 Task: Create a due date automation trigger when advanced on, 2 hours before a card is due add fields with custom field "Resume" set to a date between 1 and 7 days from now.
Action: Mouse moved to (987, 87)
Screenshot: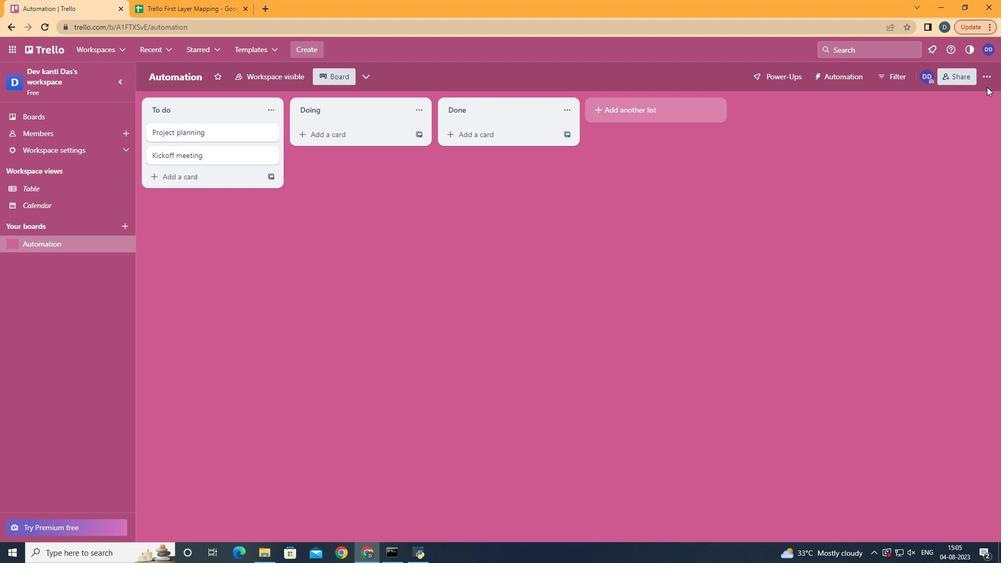 
Action: Mouse pressed left at (987, 87)
Screenshot: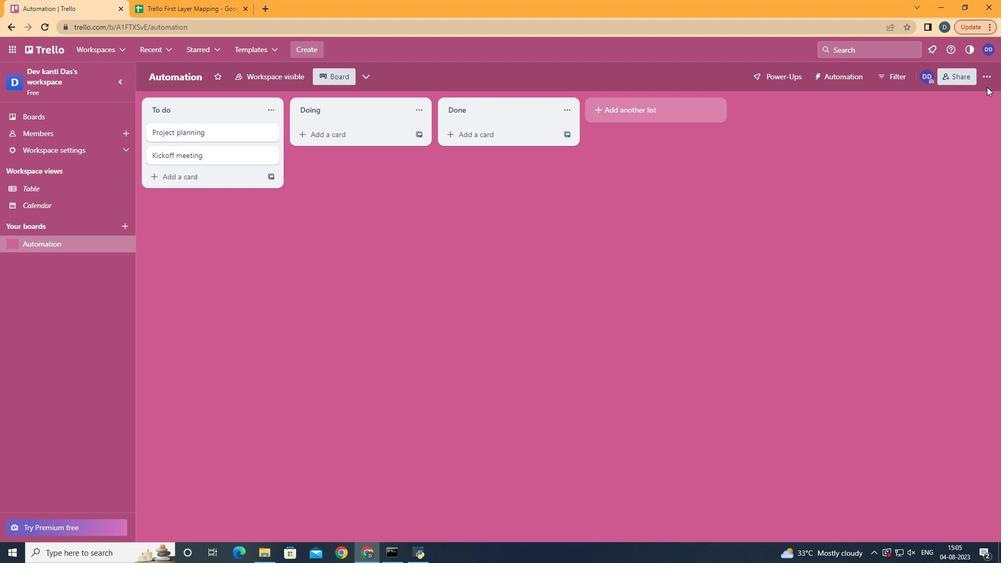 
Action: Mouse moved to (989, 81)
Screenshot: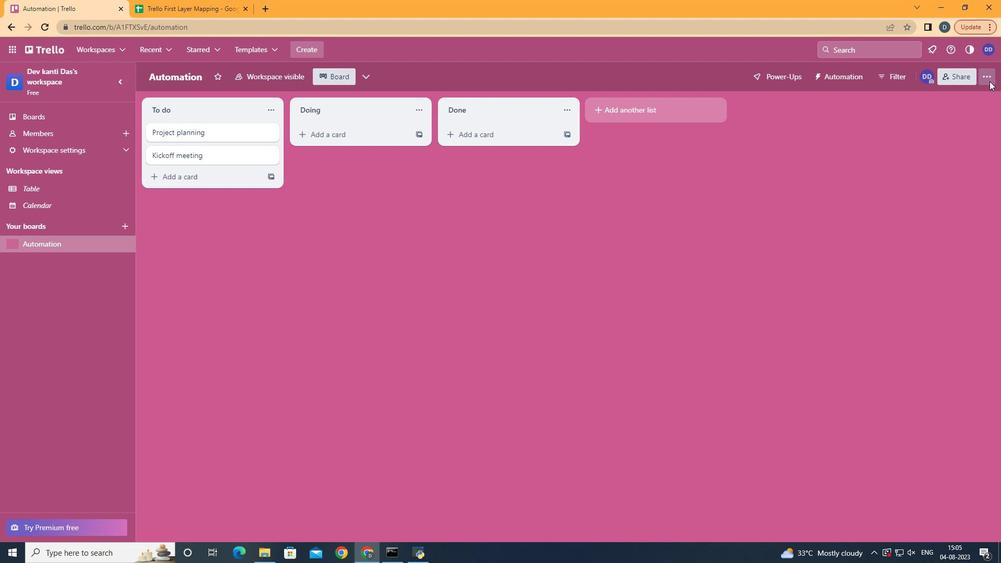 
Action: Mouse pressed left at (989, 81)
Screenshot: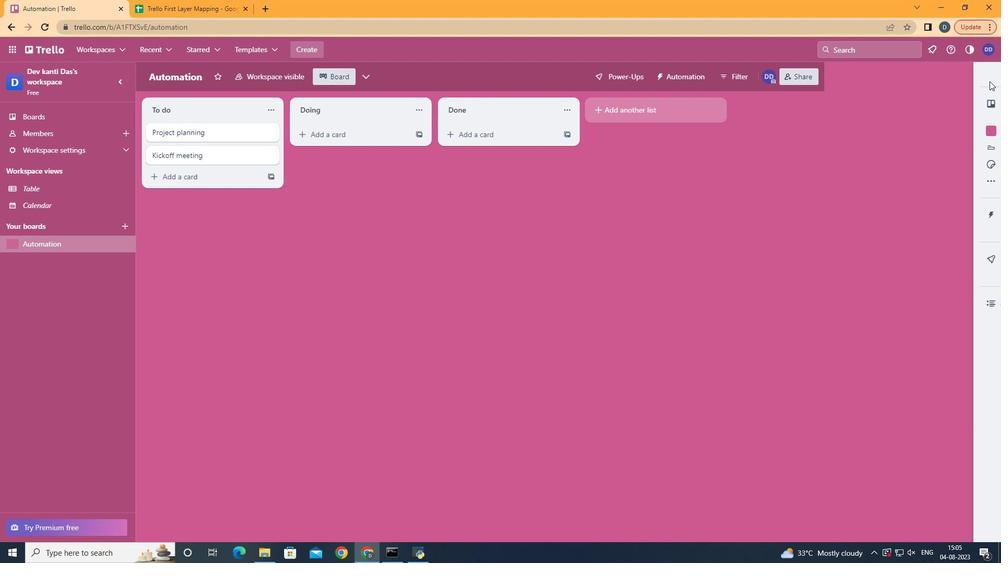 
Action: Mouse moved to (914, 213)
Screenshot: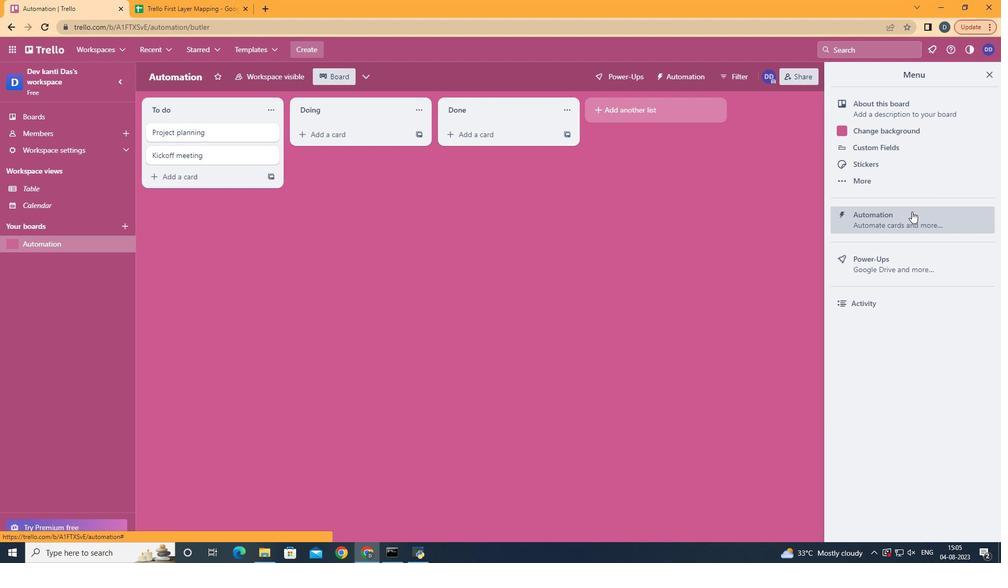 
Action: Mouse pressed left at (914, 213)
Screenshot: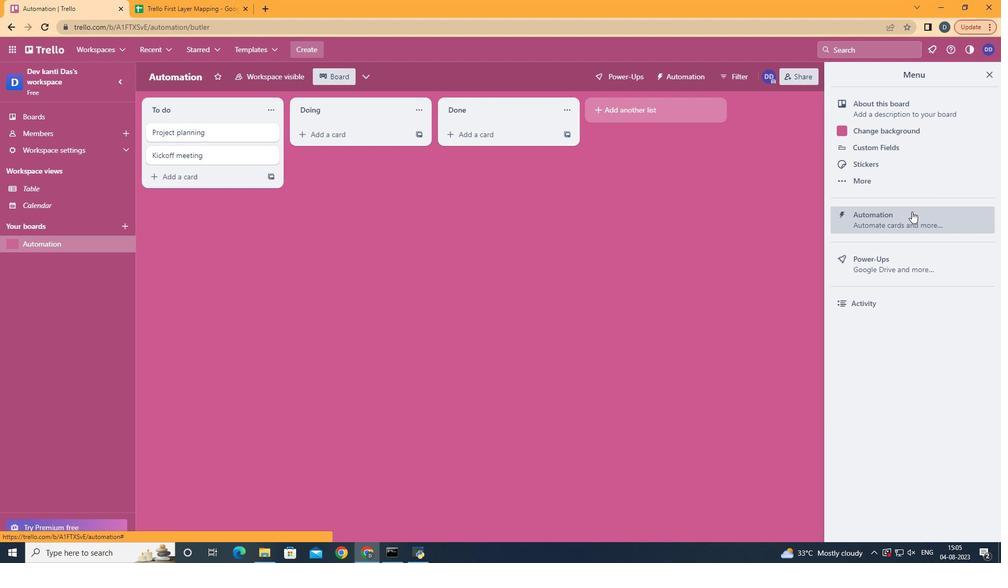
Action: Mouse moved to (217, 210)
Screenshot: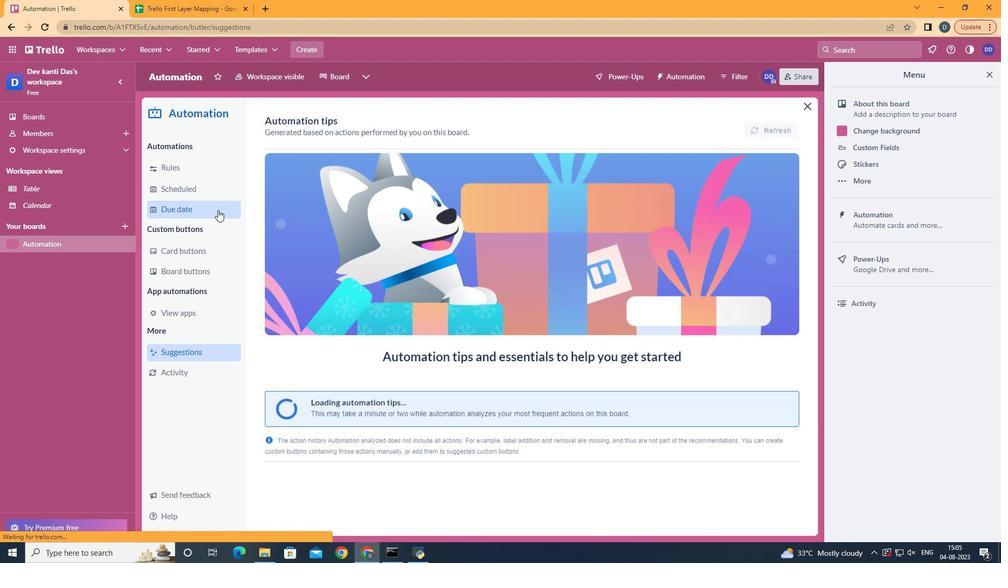 
Action: Mouse pressed left at (217, 210)
Screenshot: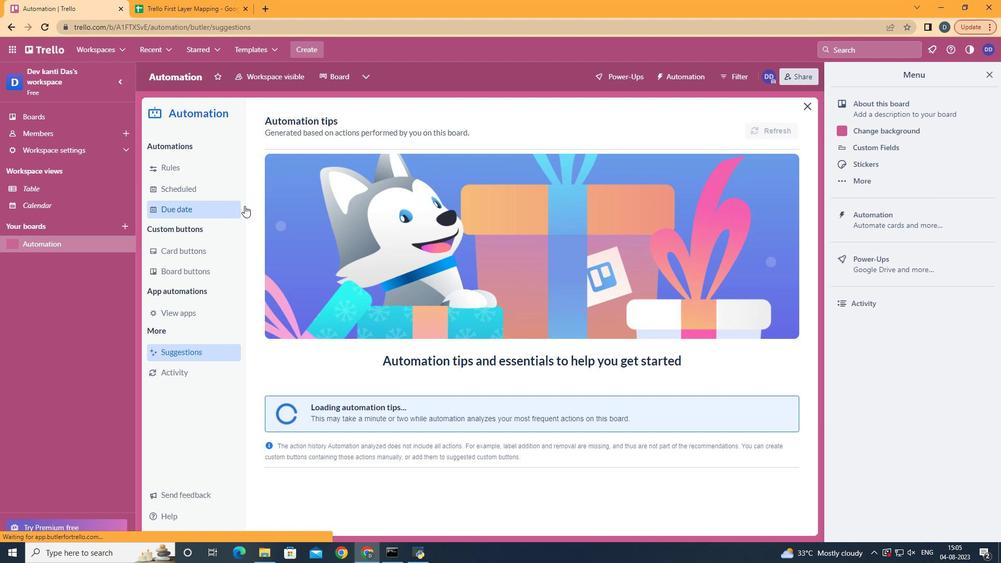 
Action: Mouse moved to (734, 127)
Screenshot: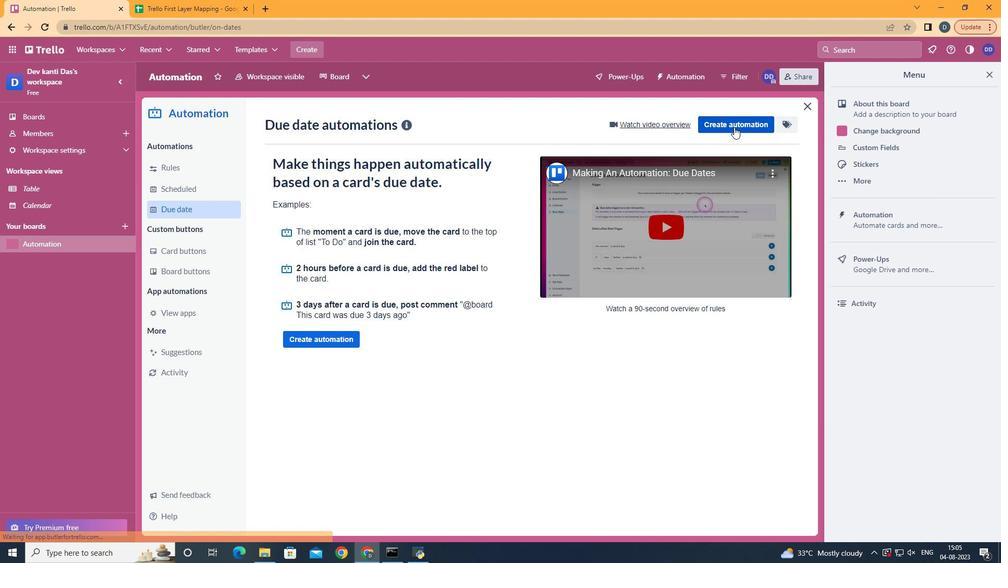 
Action: Mouse pressed left at (734, 127)
Screenshot: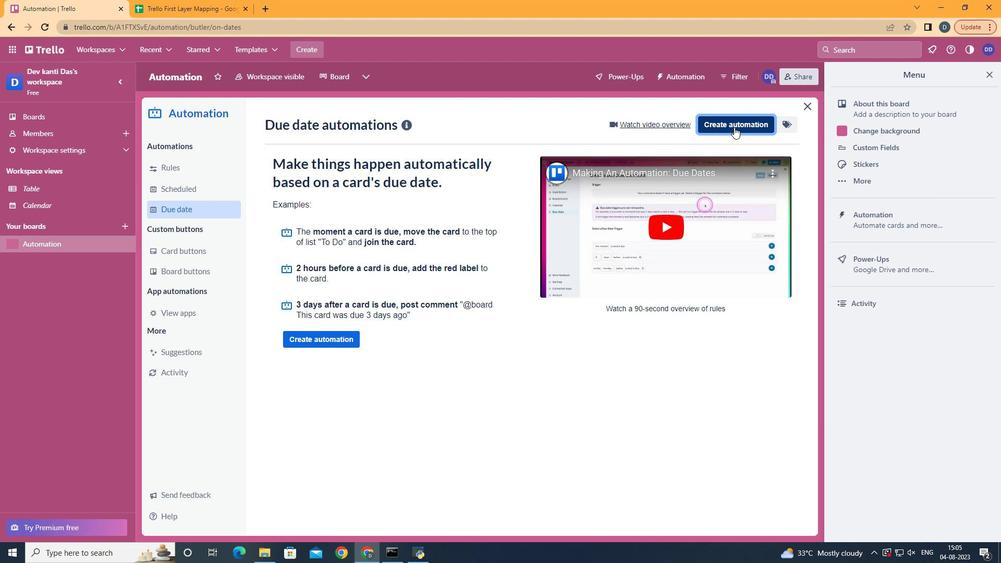 
Action: Mouse moved to (514, 217)
Screenshot: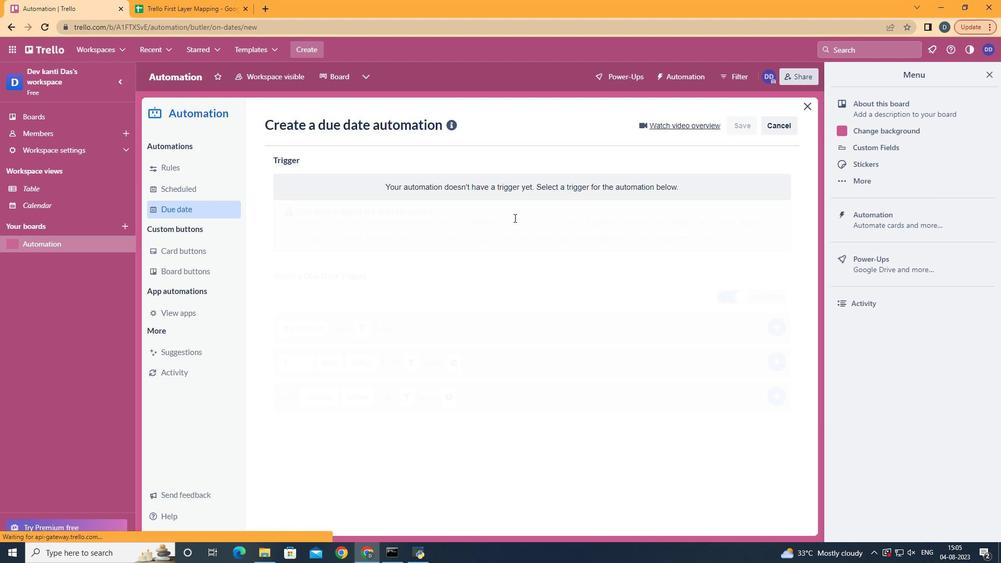 
Action: Mouse pressed left at (514, 217)
Screenshot: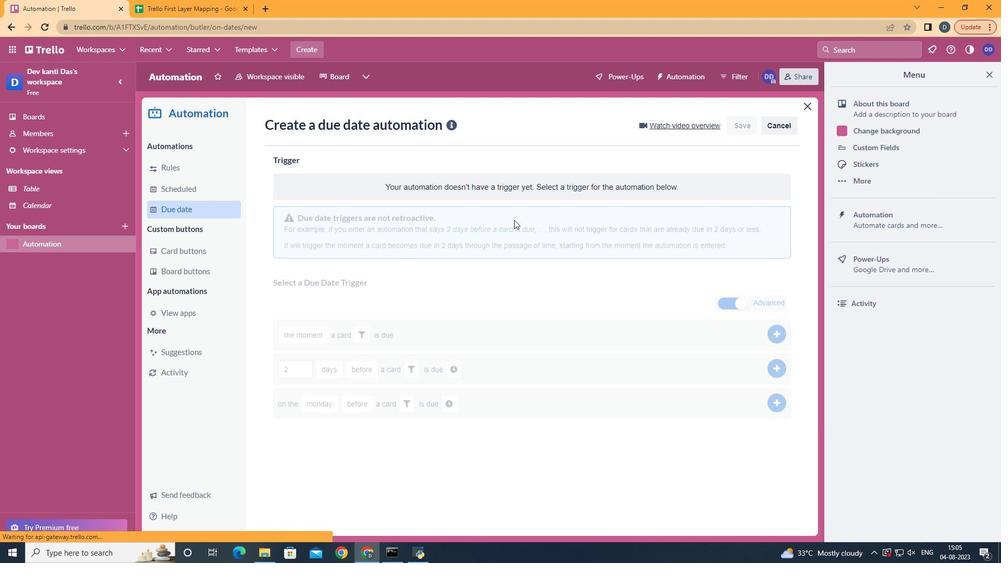 
Action: Mouse moved to (337, 442)
Screenshot: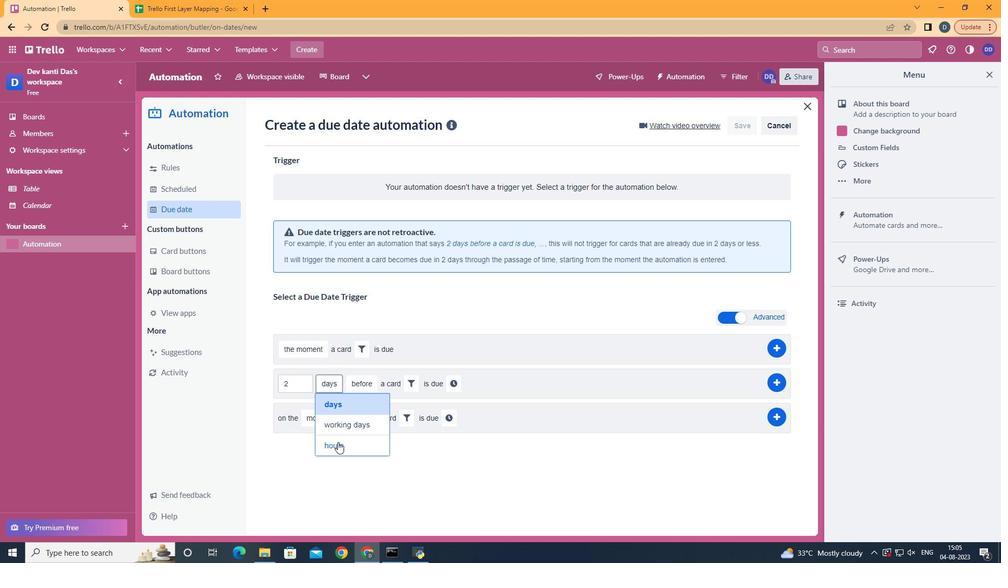 
Action: Mouse pressed left at (337, 442)
Screenshot: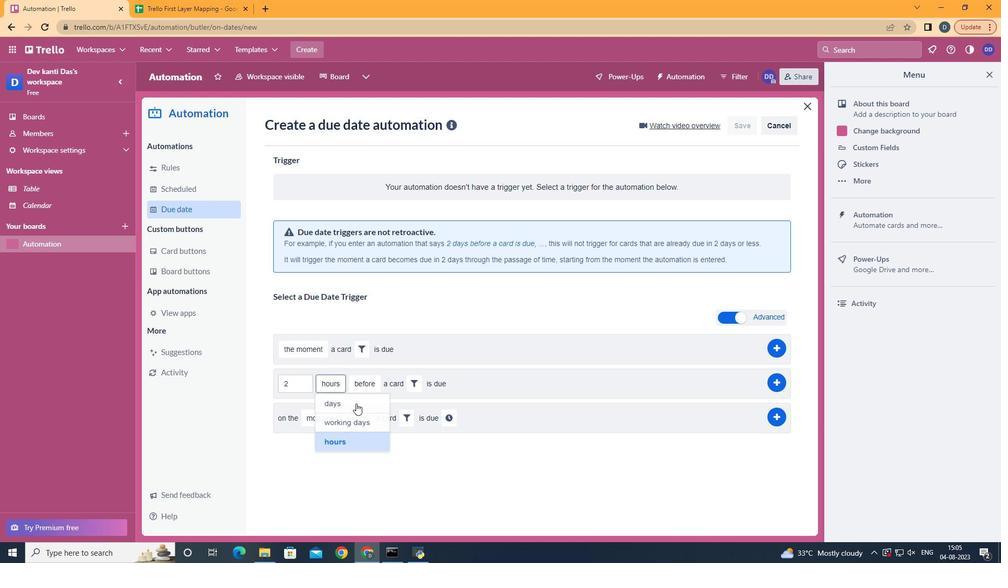 
Action: Mouse moved to (365, 399)
Screenshot: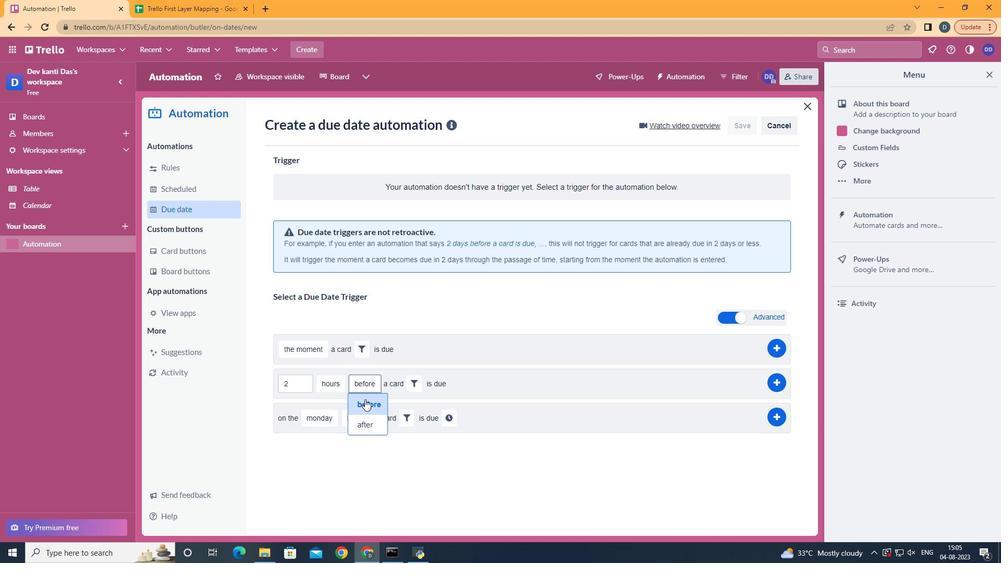 
Action: Mouse pressed left at (365, 399)
Screenshot: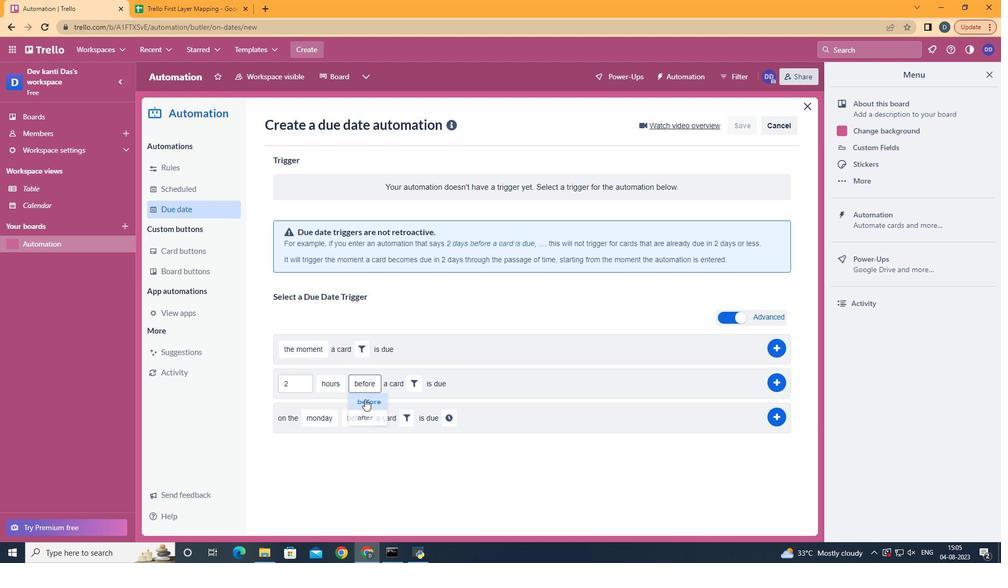 
Action: Mouse moved to (411, 382)
Screenshot: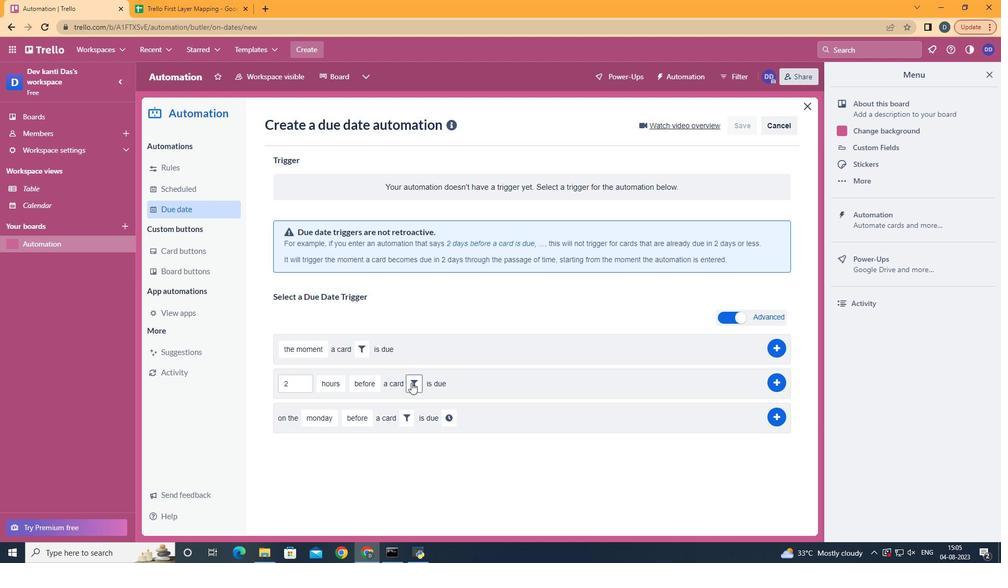 
Action: Mouse pressed left at (411, 382)
Screenshot: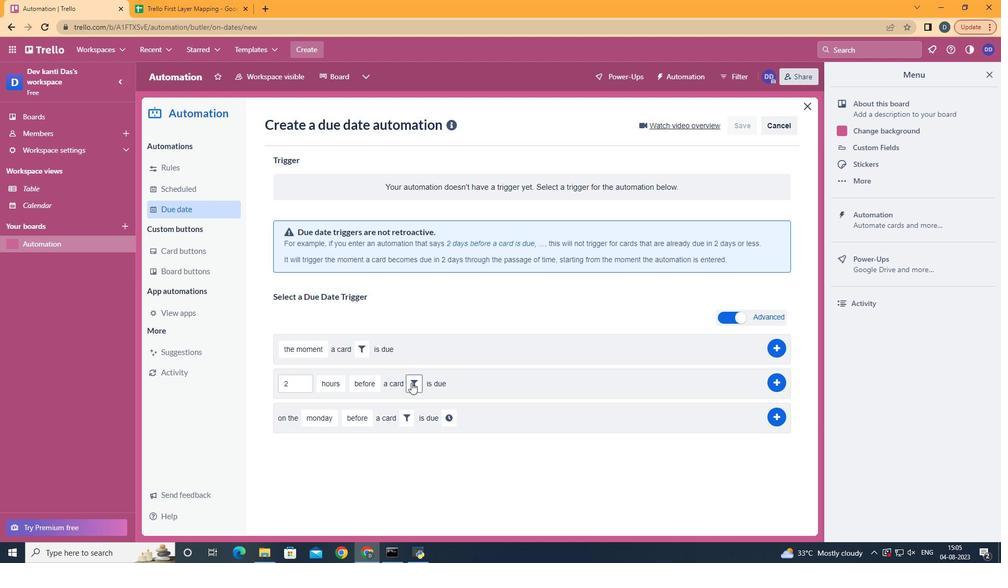 
Action: Mouse moved to (572, 421)
Screenshot: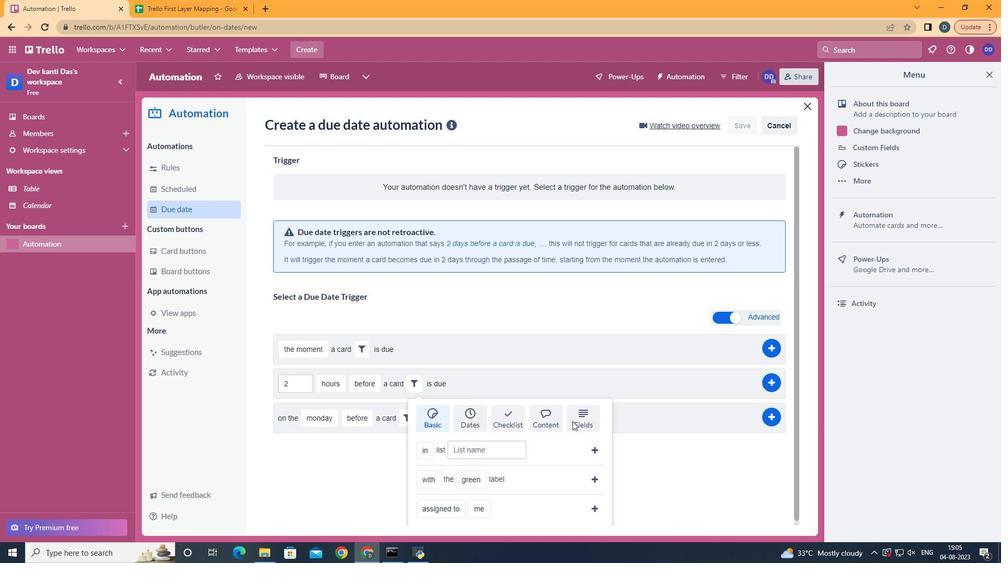 
Action: Mouse pressed left at (572, 421)
Screenshot: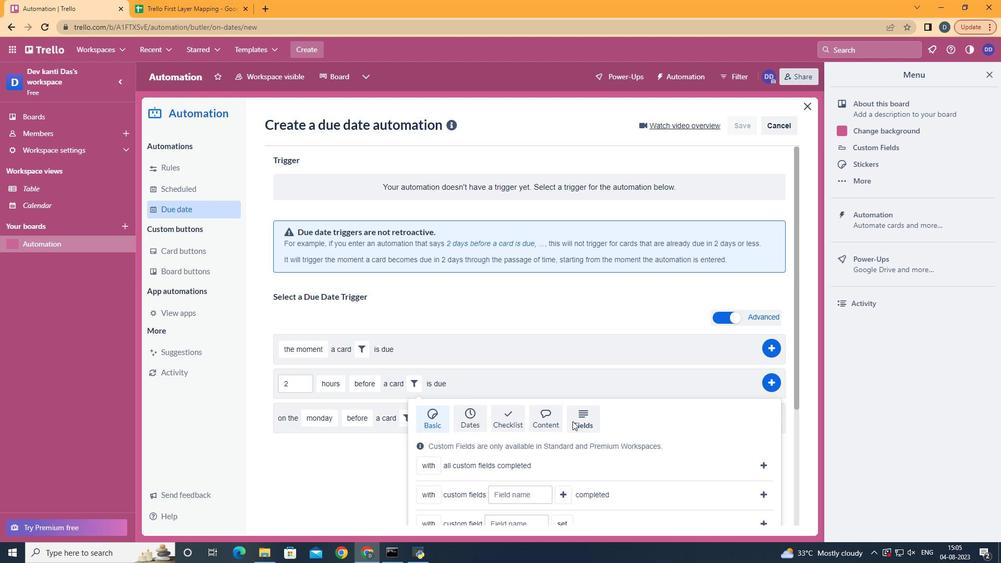 
Action: Mouse scrolled (572, 420) with delta (0, 0)
Screenshot: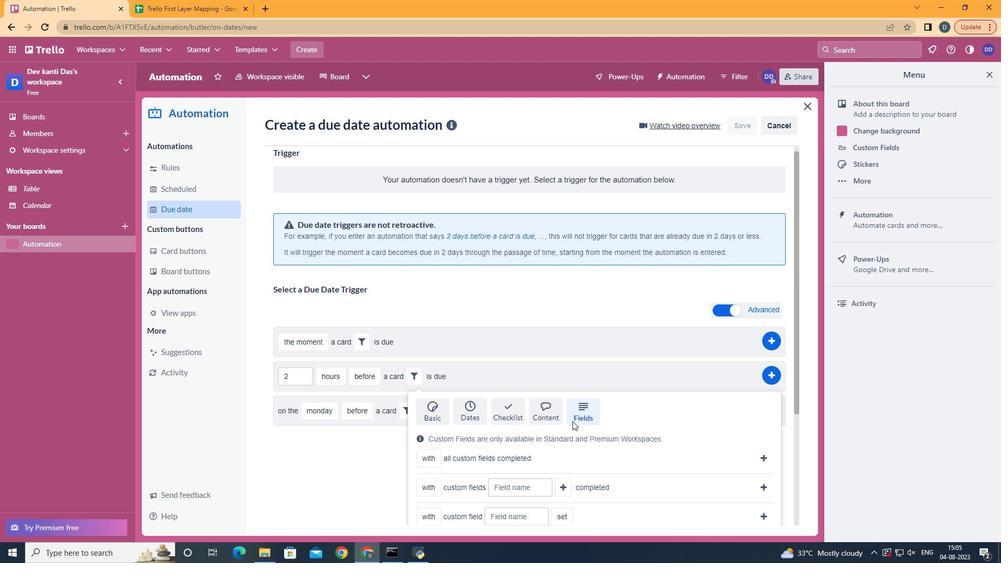 
Action: Mouse scrolled (572, 420) with delta (0, 0)
Screenshot: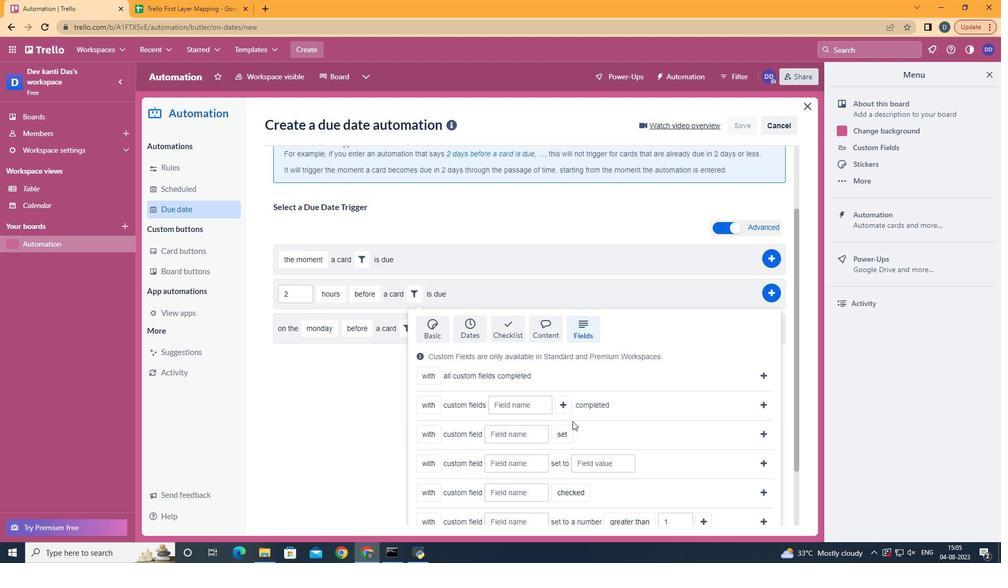 
Action: Mouse scrolled (572, 420) with delta (0, 0)
Screenshot: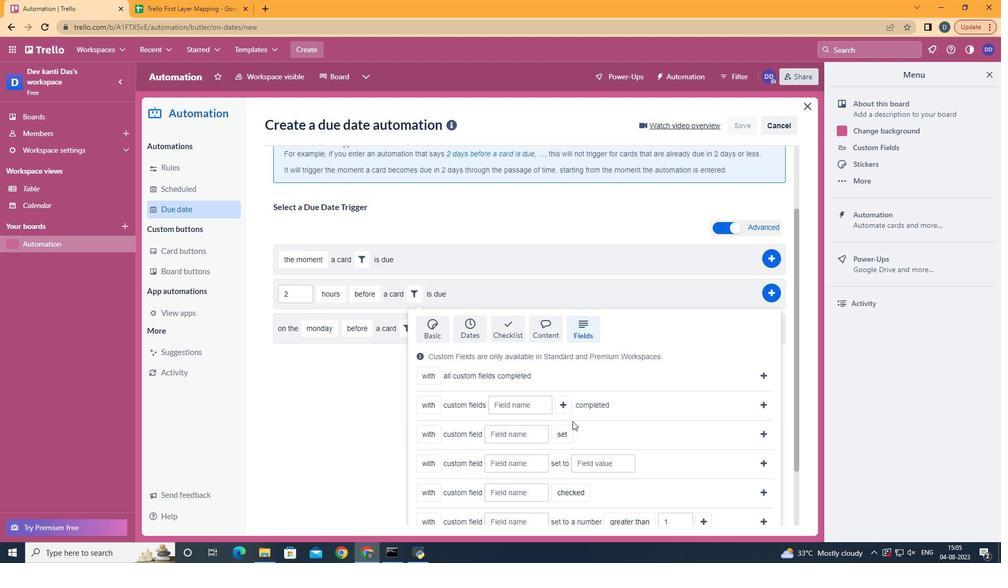 
Action: Mouse scrolled (572, 420) with delta (0, 0)
Screenshot: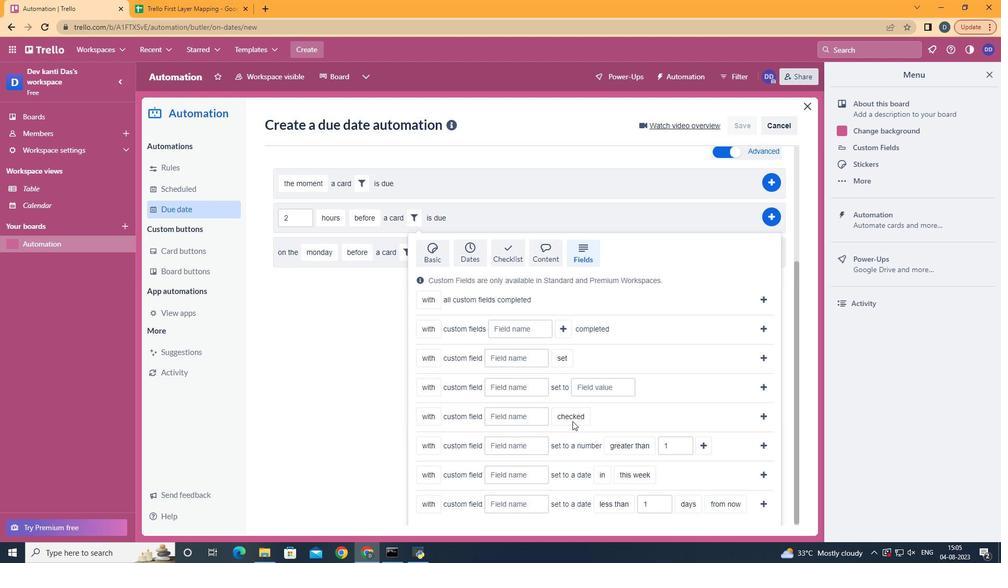 
Action: Mouse scrolled (572, 420) with delta (0, 0)
Screenshot: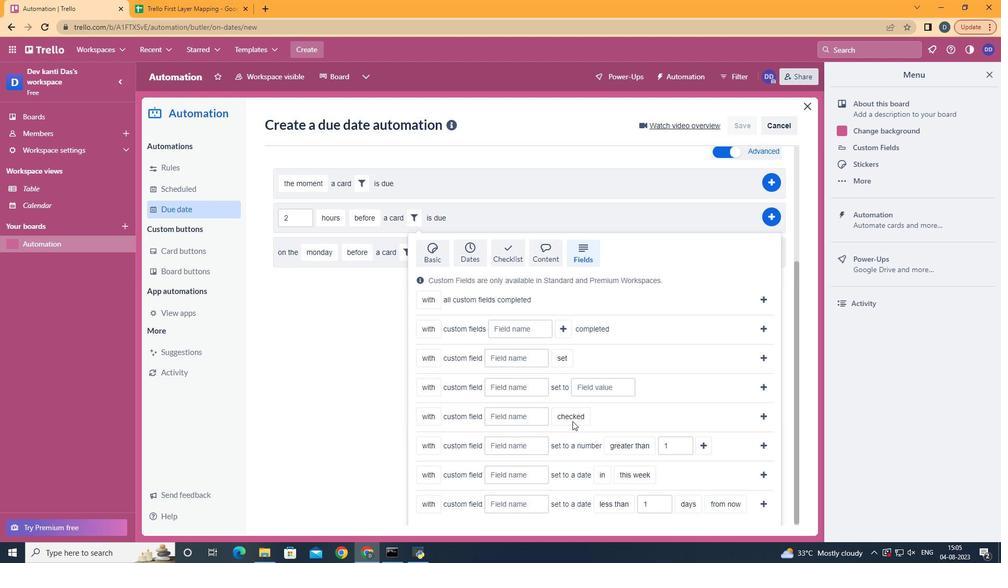 
Action: Mouse scrolled (572, 420) with delta (0, 0)
Screenshot: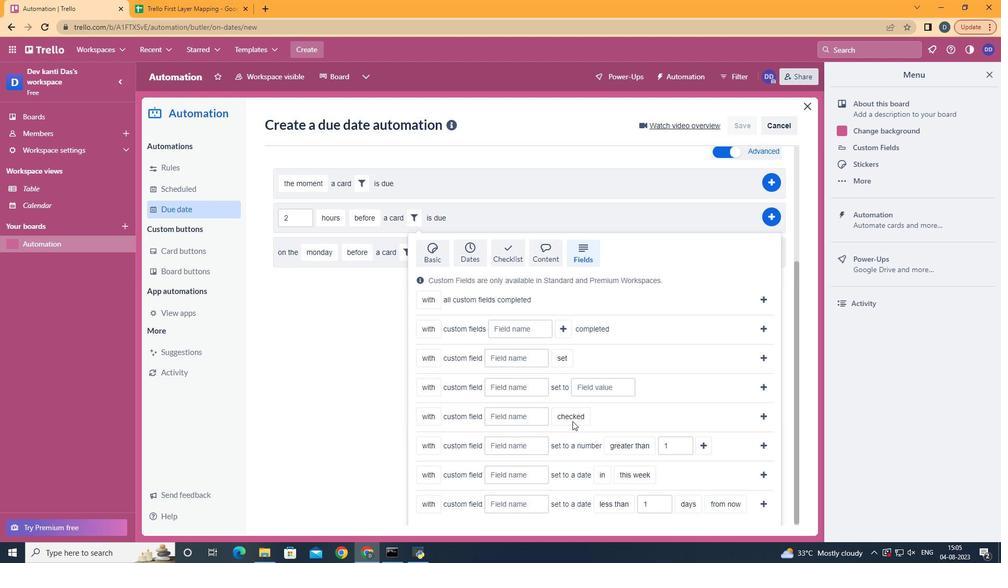 
Action: Mouse moved to (446, 456)
Screenshot: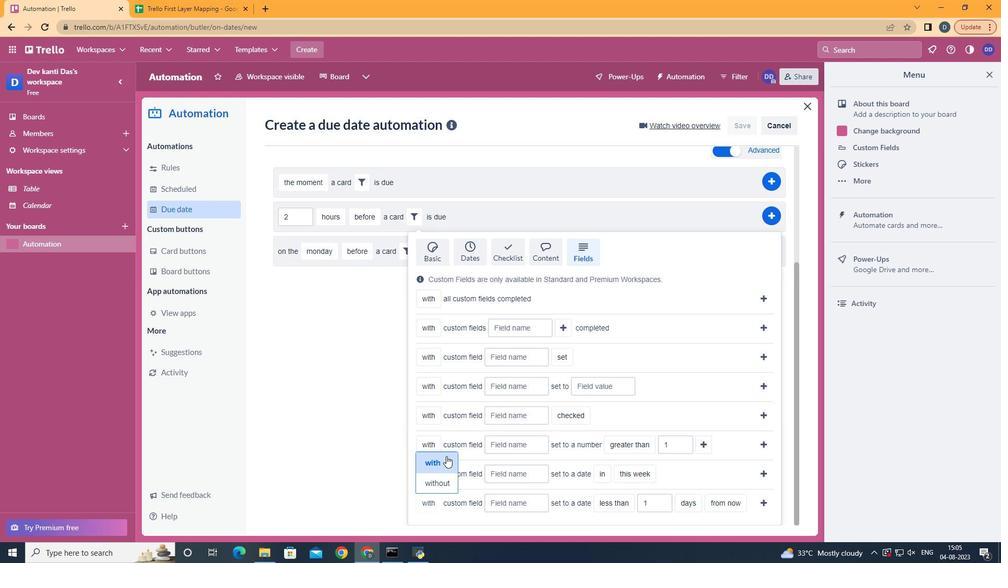 
Action: Mouse pressed left at (446, 456)
Screenshot: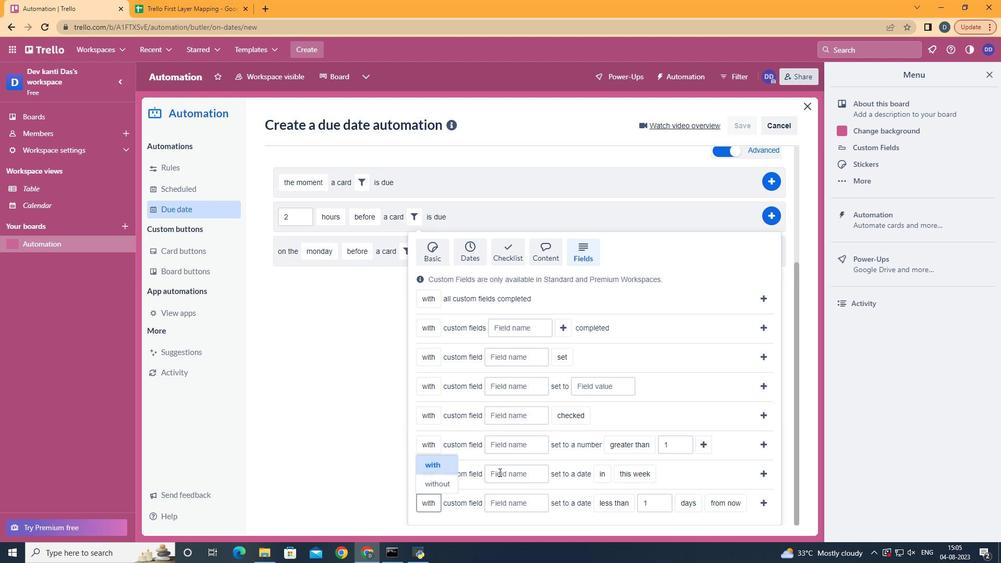 
Action: Mouse moved to (538, 501)
Screenshot: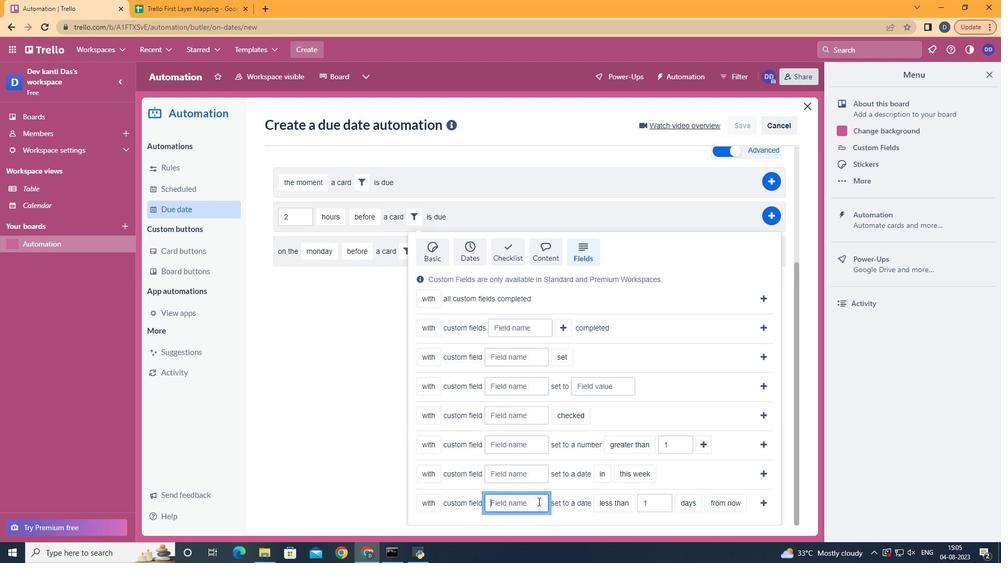 
Action: Mouse pressed left at (538, 501)
Screenshot: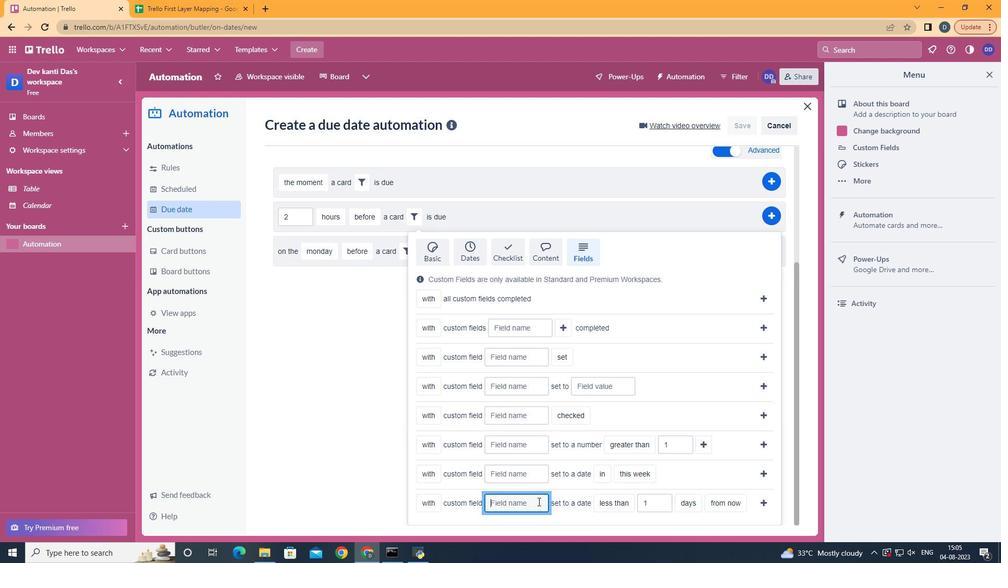 
Action: Key pressed <Key.shift>Resume
Screenshot: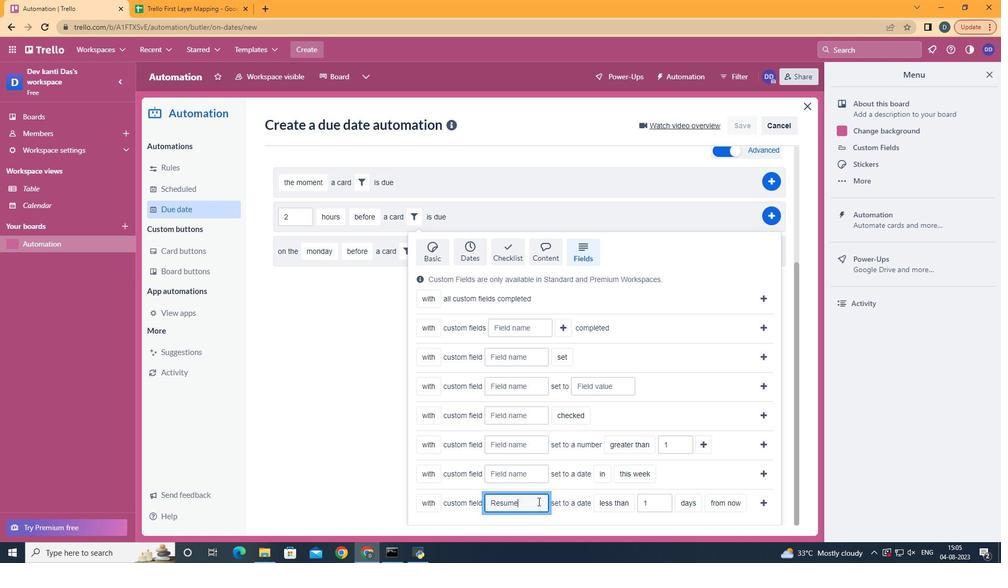 
Action: Mouse moved to (622, 487)
Screenshot: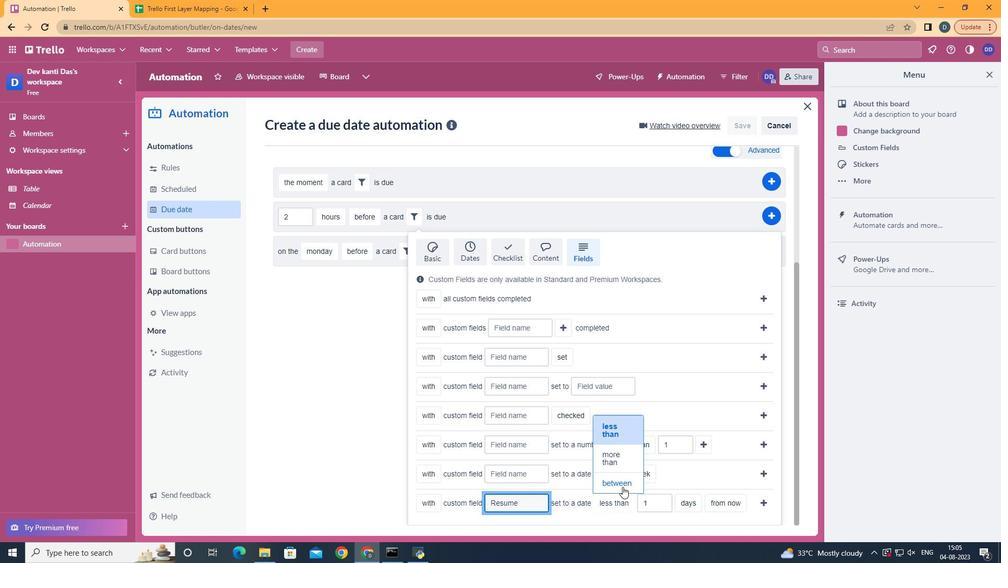 
Action: Mouse pressed left at (622, 487)
Screenshot: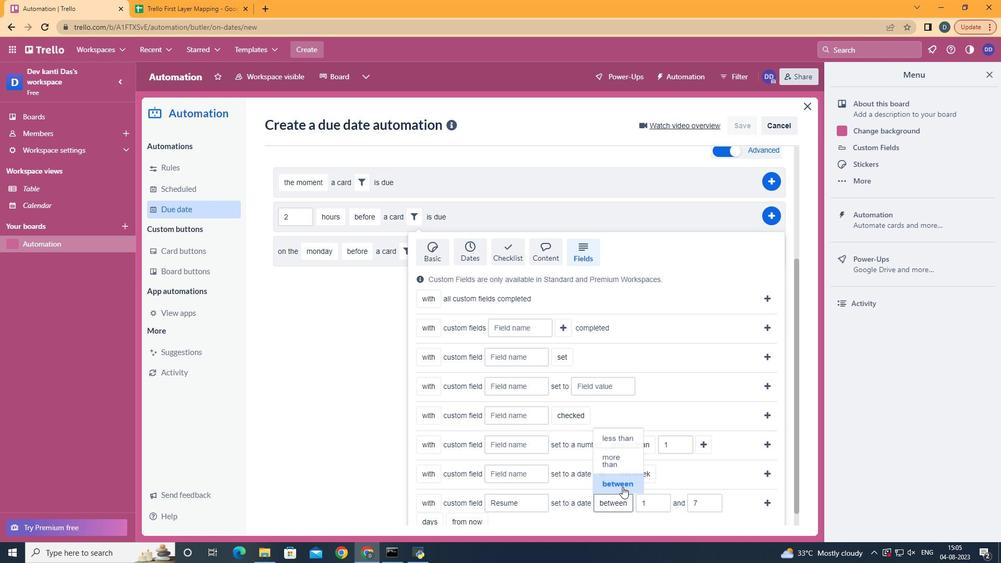 
Action: Mouse moved to (496, 492)
Screenshot: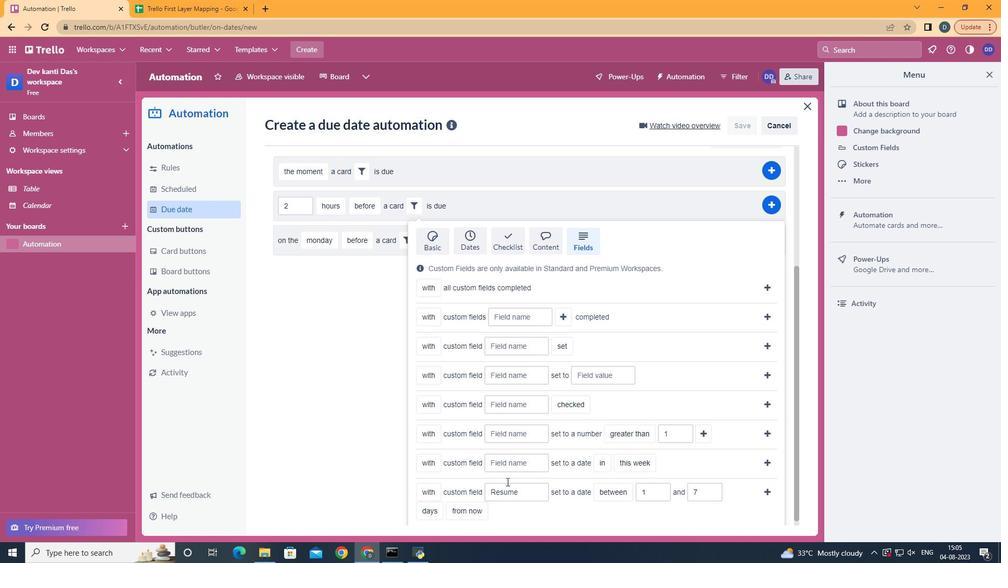 
Action: Mouse scrolled (496, 491) with delta (0, 0)
Screenshot: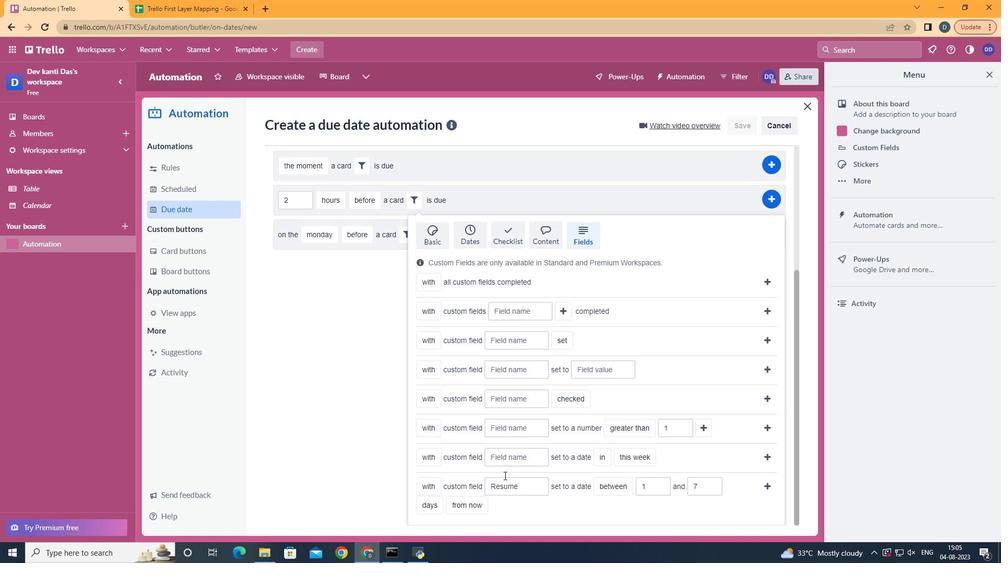 
Action: Mouse scrolled (496, 491) with delta (0, 0)
Screenshot: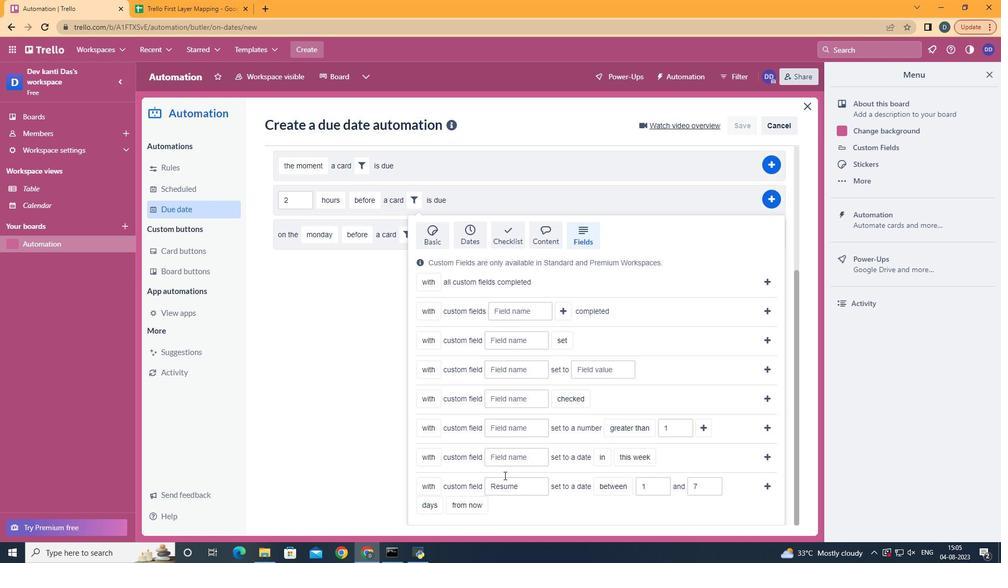 
Action: Mouse scrolled (496, 491) with delta (0, 0)
Screenshot: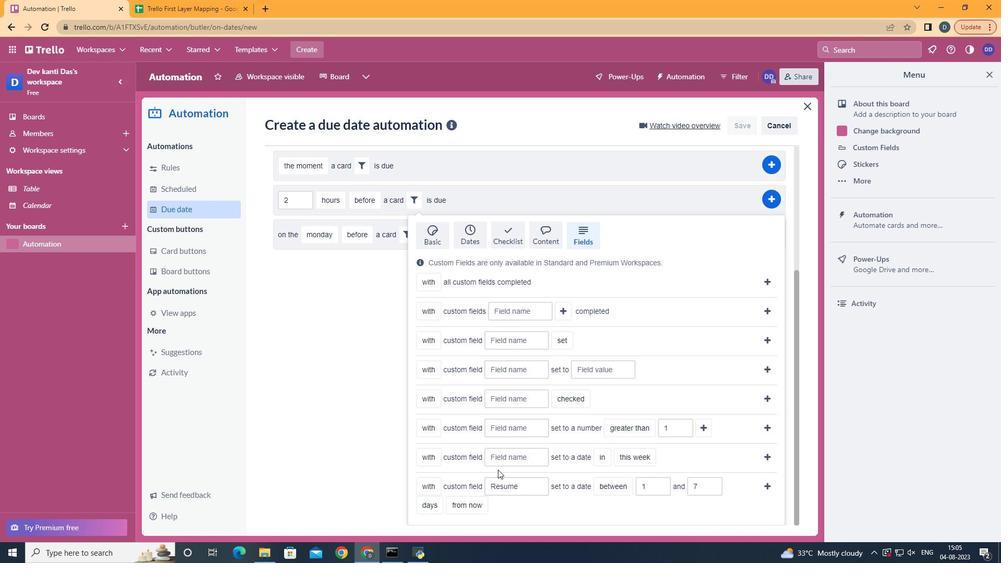 
Action: Mouse moved to (439, 466)
Screenshot: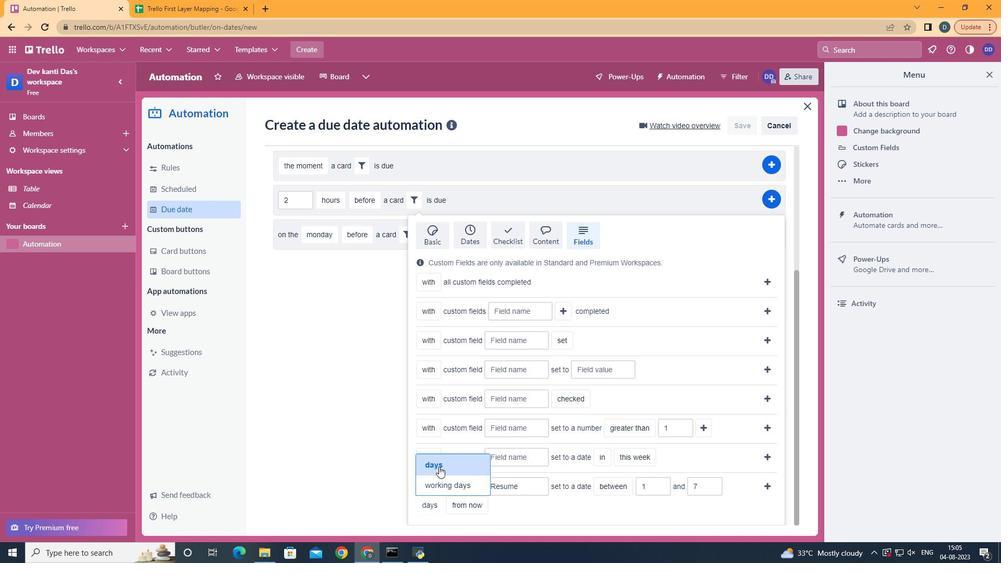 
Action: Mouse pressed left at (439, 466)
Screenshot: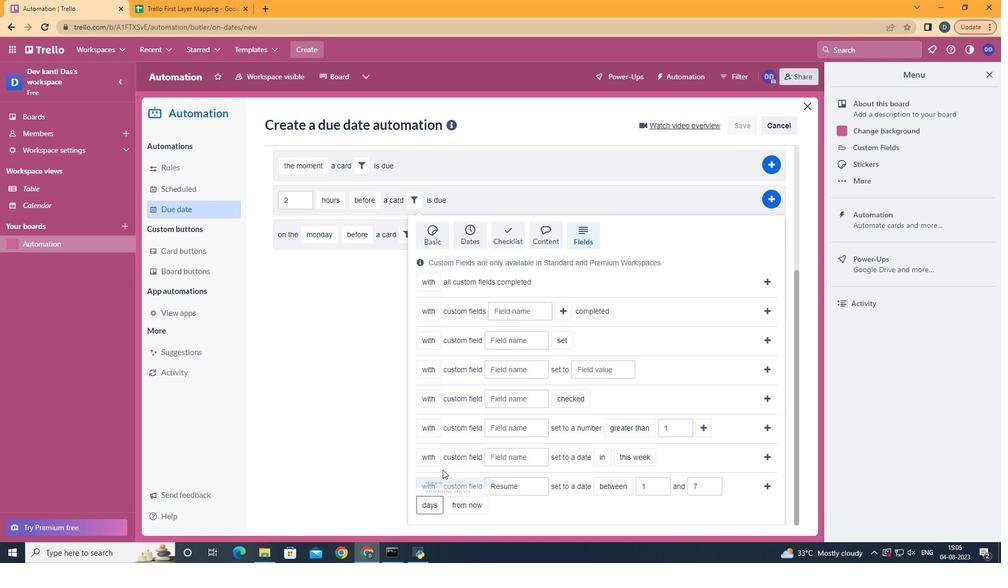 
Action: Mouse moved to (470, 460)
Screenshot: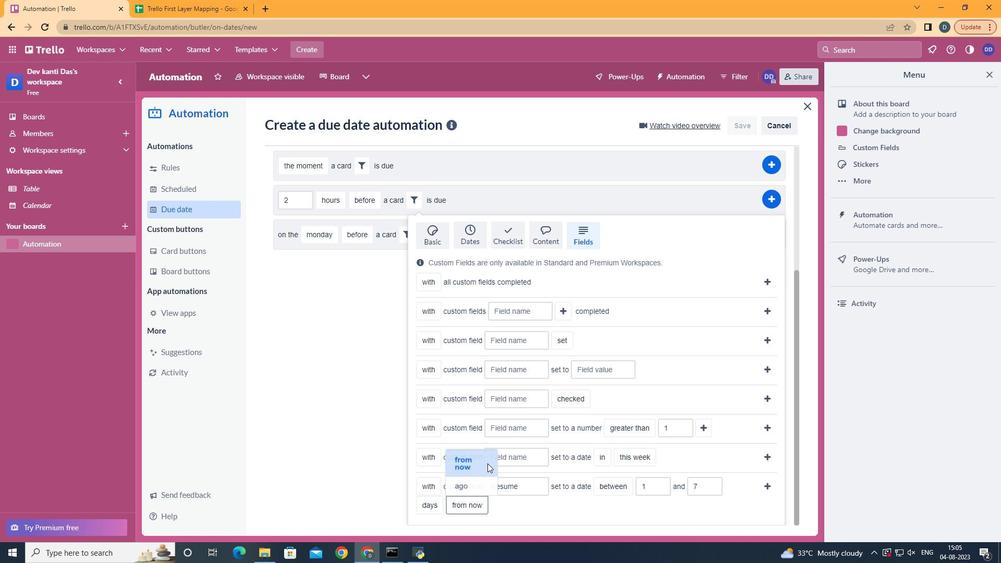 
Action: Mouse pressed left at (470, 460)
Screenshot: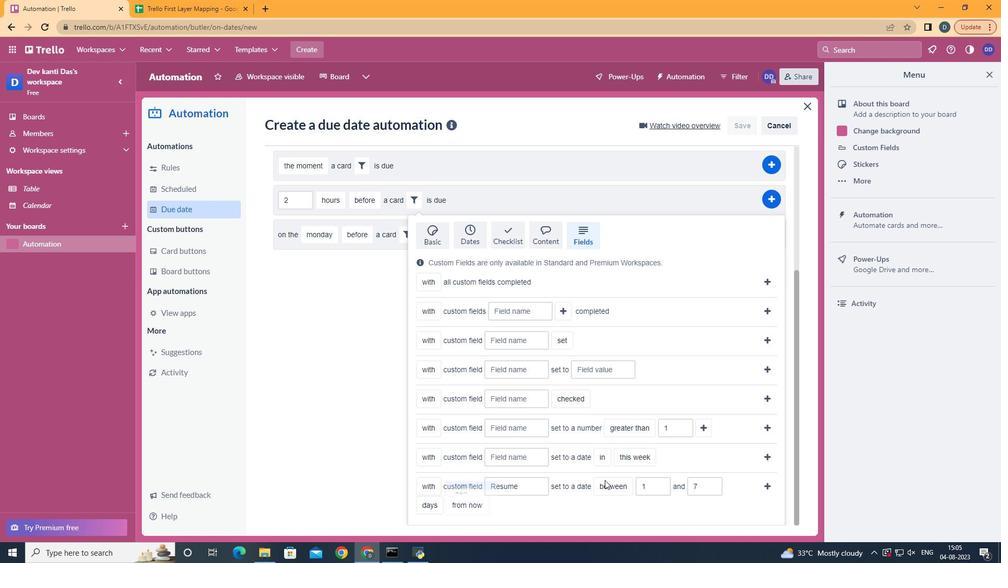 
Action: Mouse moved to (761, 487)
Screenshot: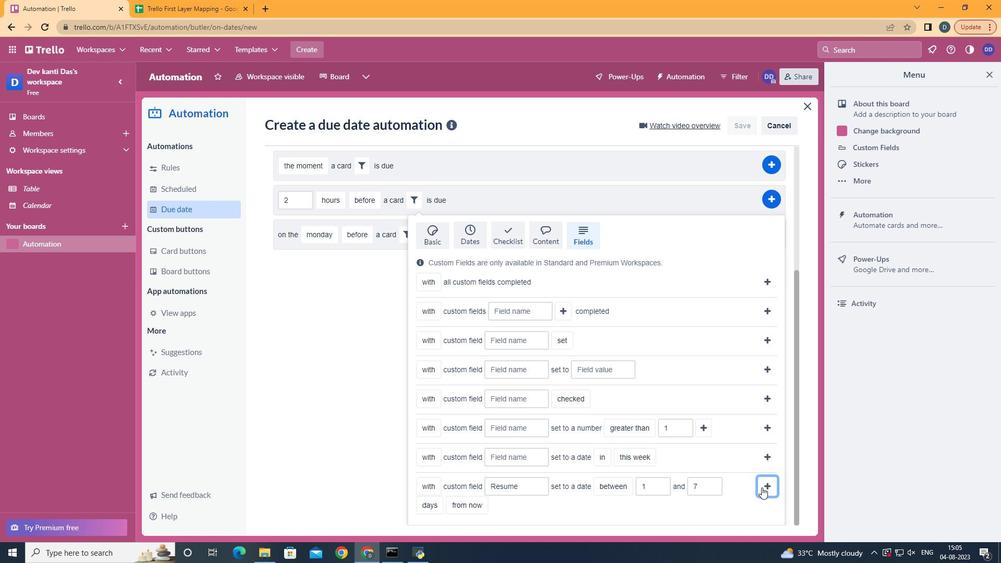 
Action: Mouse pressed left at (761, 487)
Screenshot: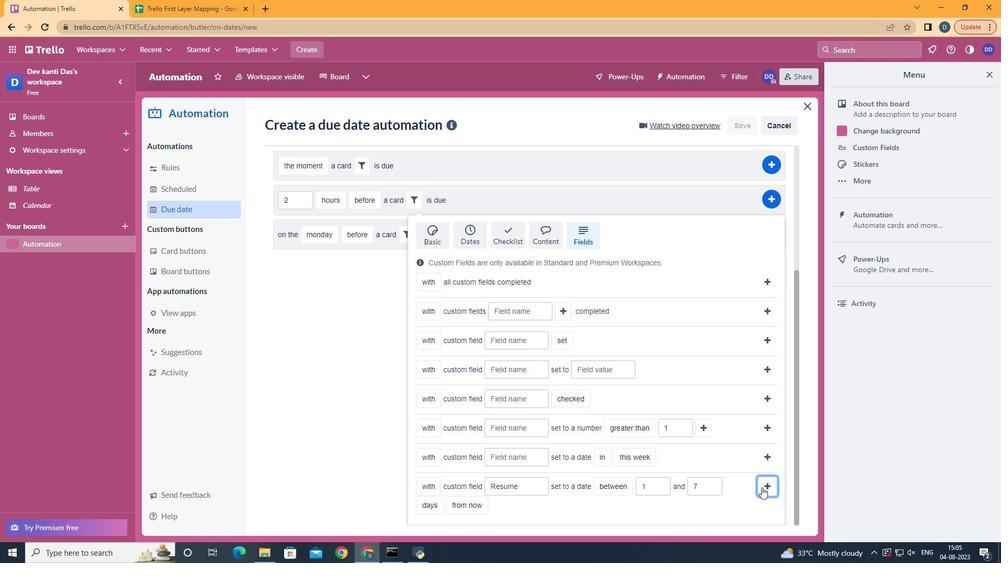 
Action: Mouse moved to (772, 381)
Screenshot: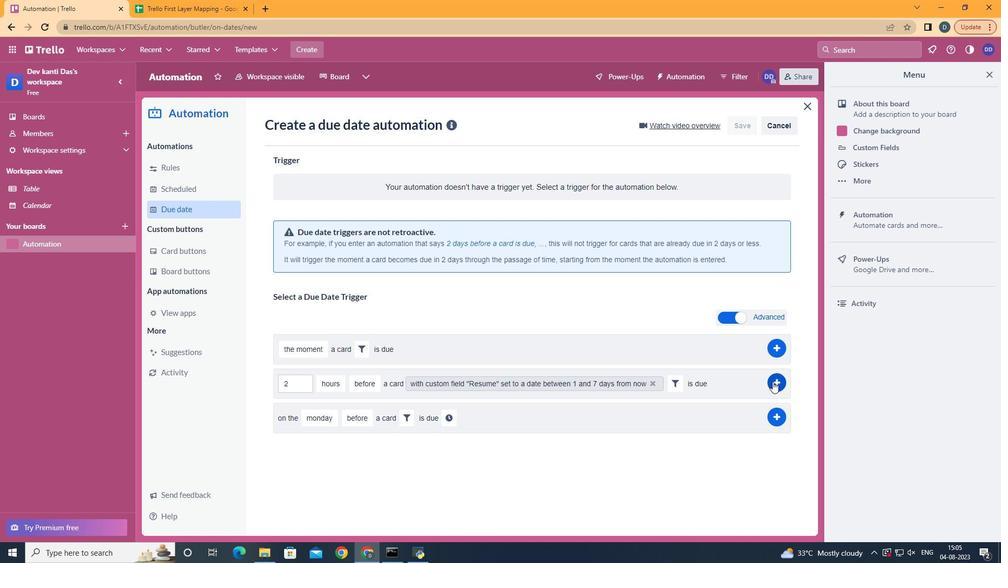 
Action: Mouse pressed left at (772, 381)
Screenshot: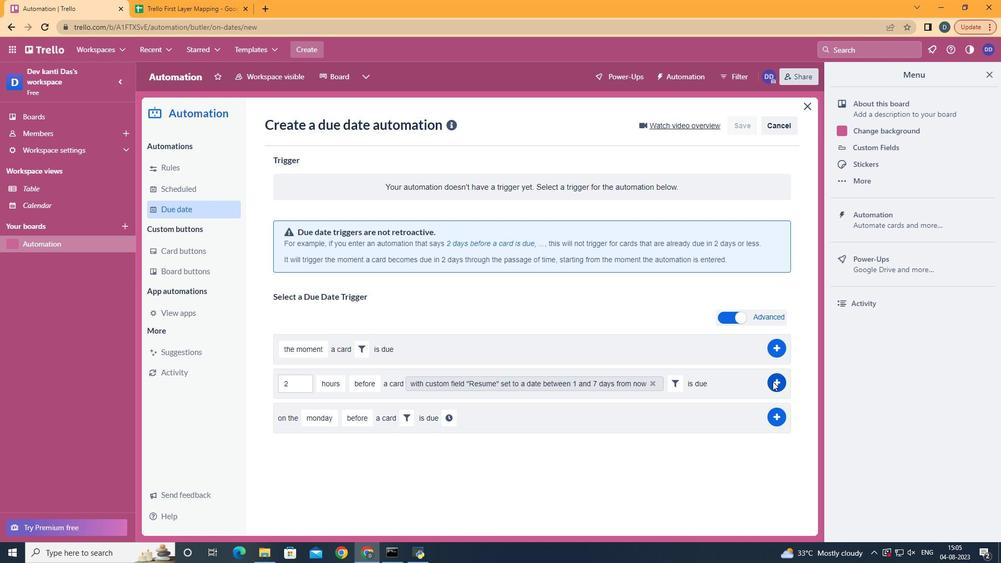 
Action: Mouse moved to (384, 246)
Screenshot: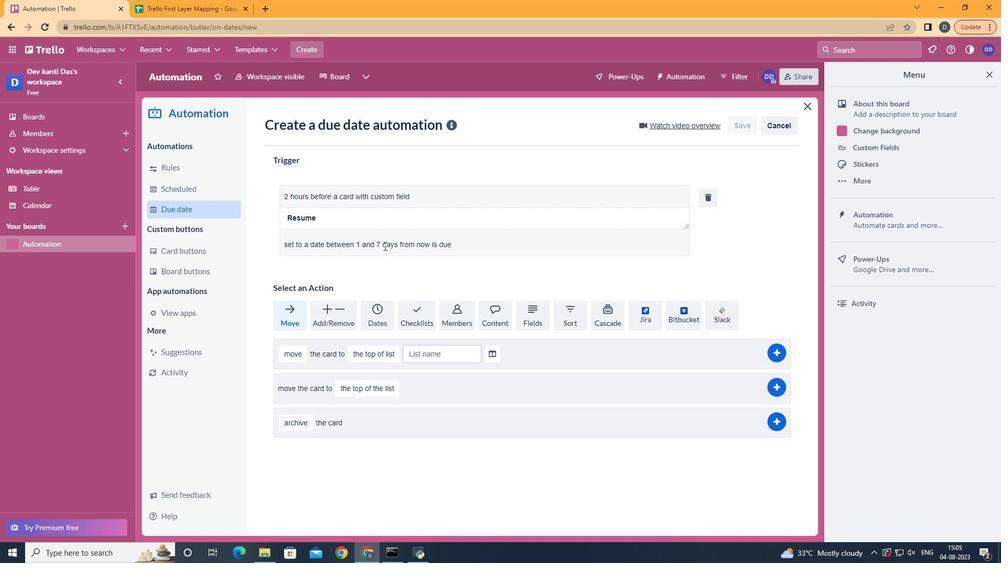 
